 Task: Use Warp Engineering 01 Effect in this video Movie B.mp4
Action: Mouse pressed left at (342, 149)
Screenshot: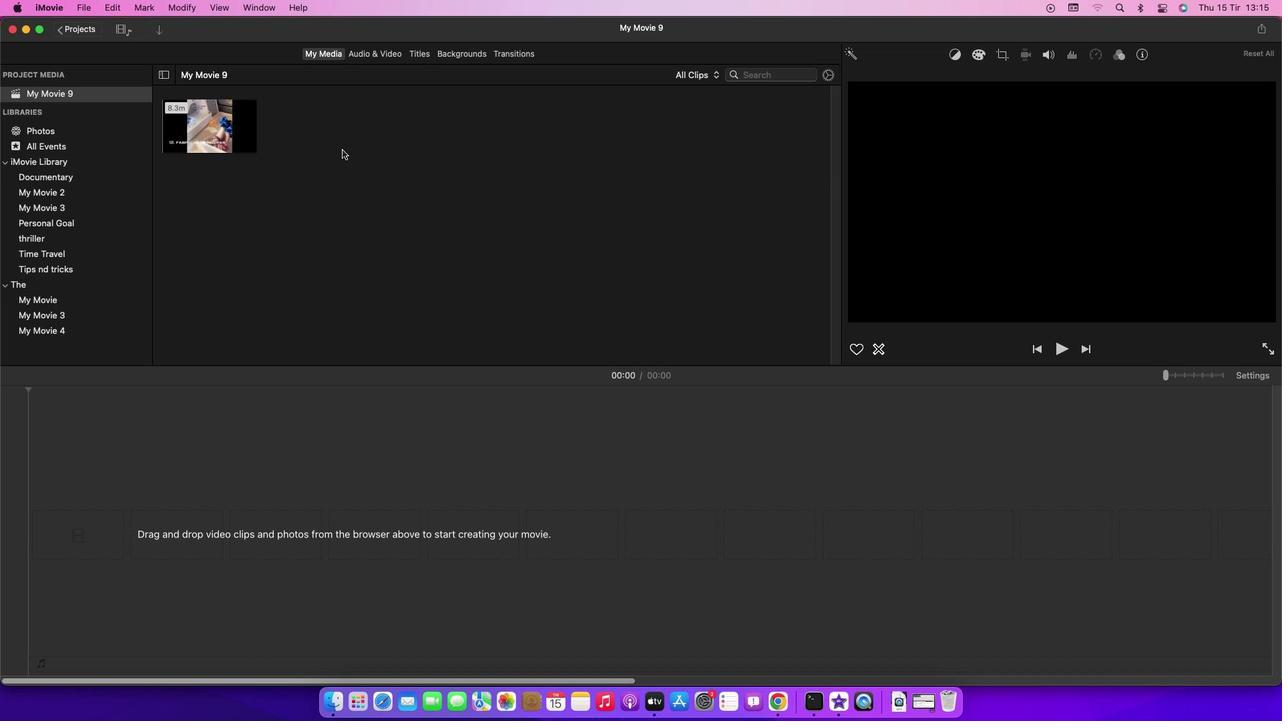 
Action: Mouse moved to (200, 126)
Screenshot: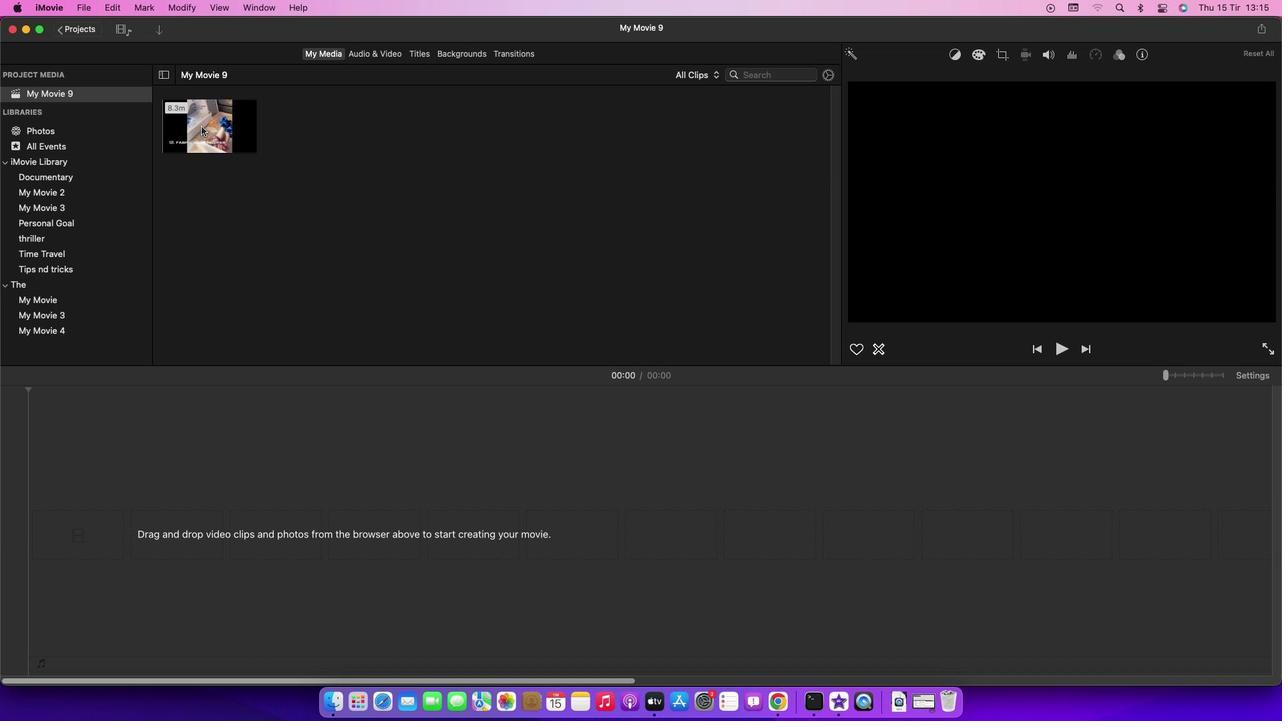
Action: Mouse pressed left at (200, 126)
Screenshot: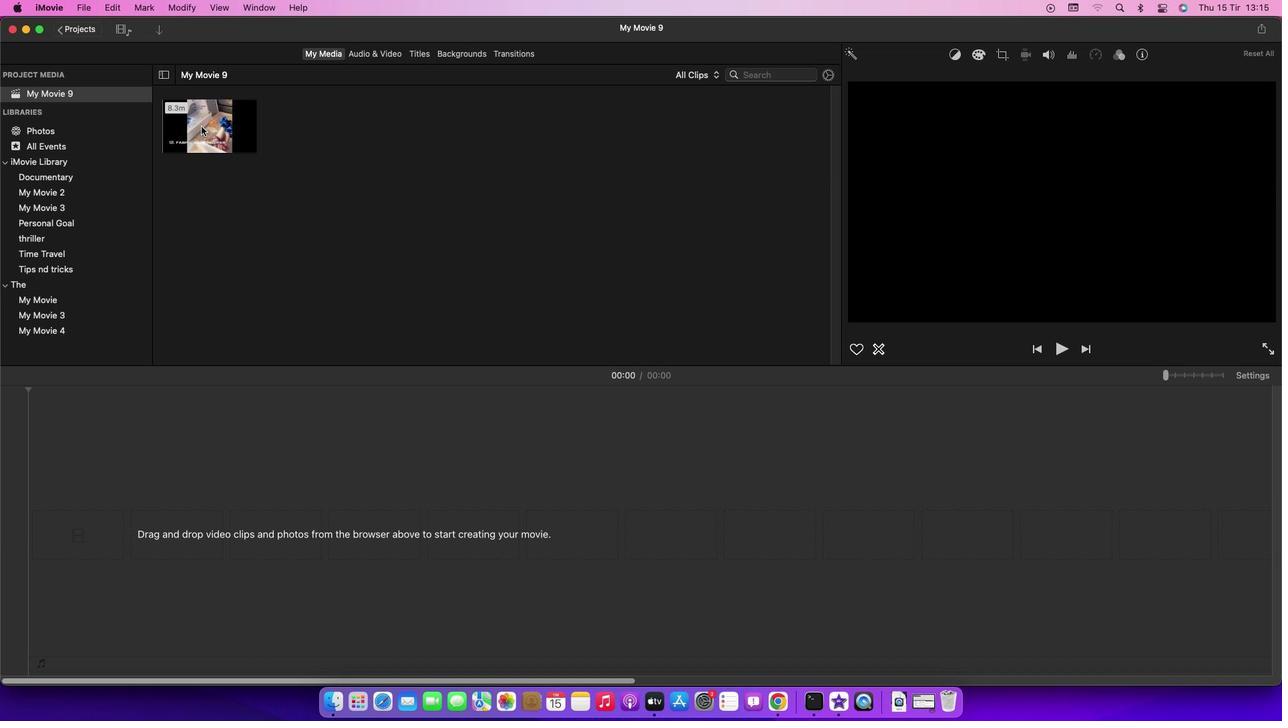 
Action: Mouse pressed left at (200, 126)
Screenshot: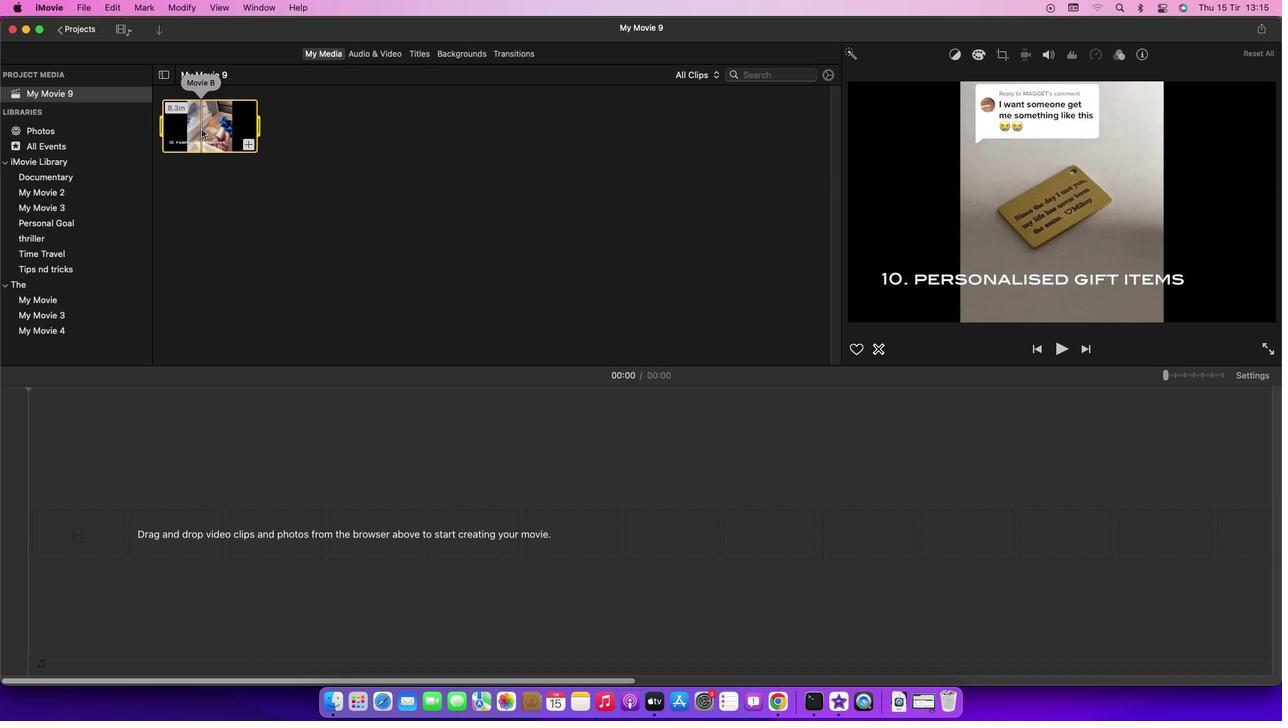 
Action: Mouse moved to (357, 56)
Screenshot: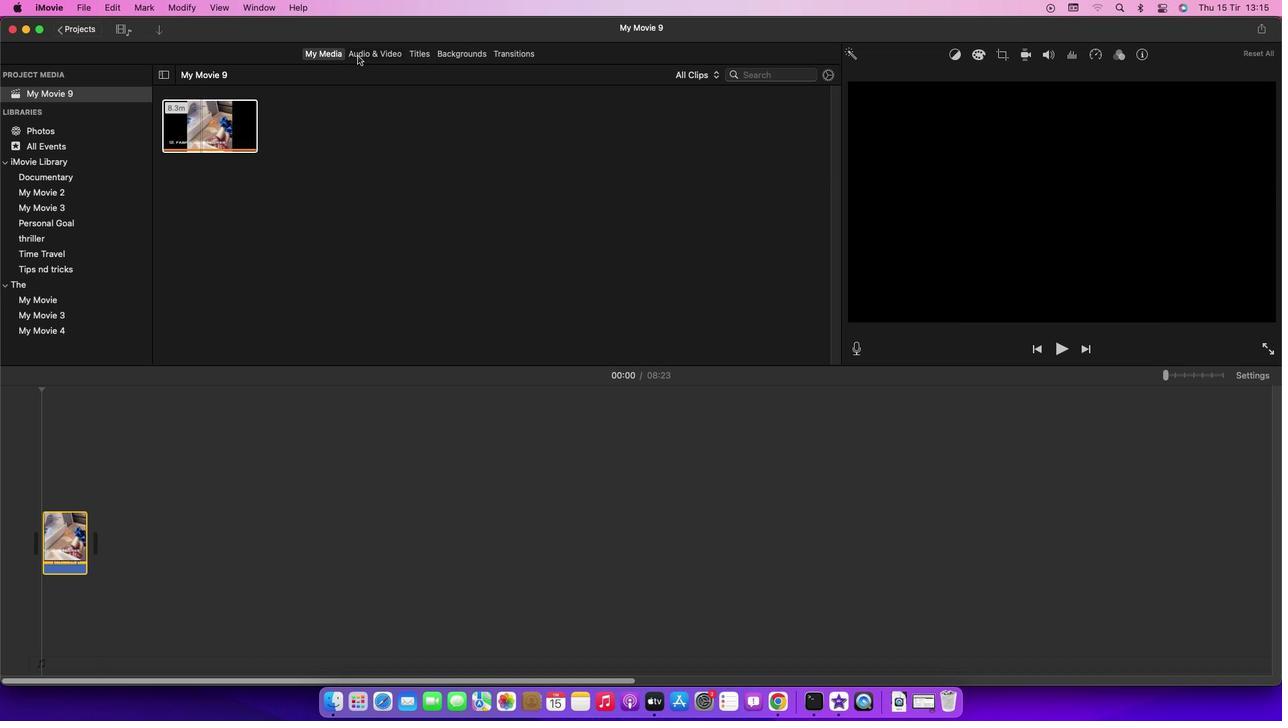 
Action: Mouse pressed left at (357, 56)
Screenshot: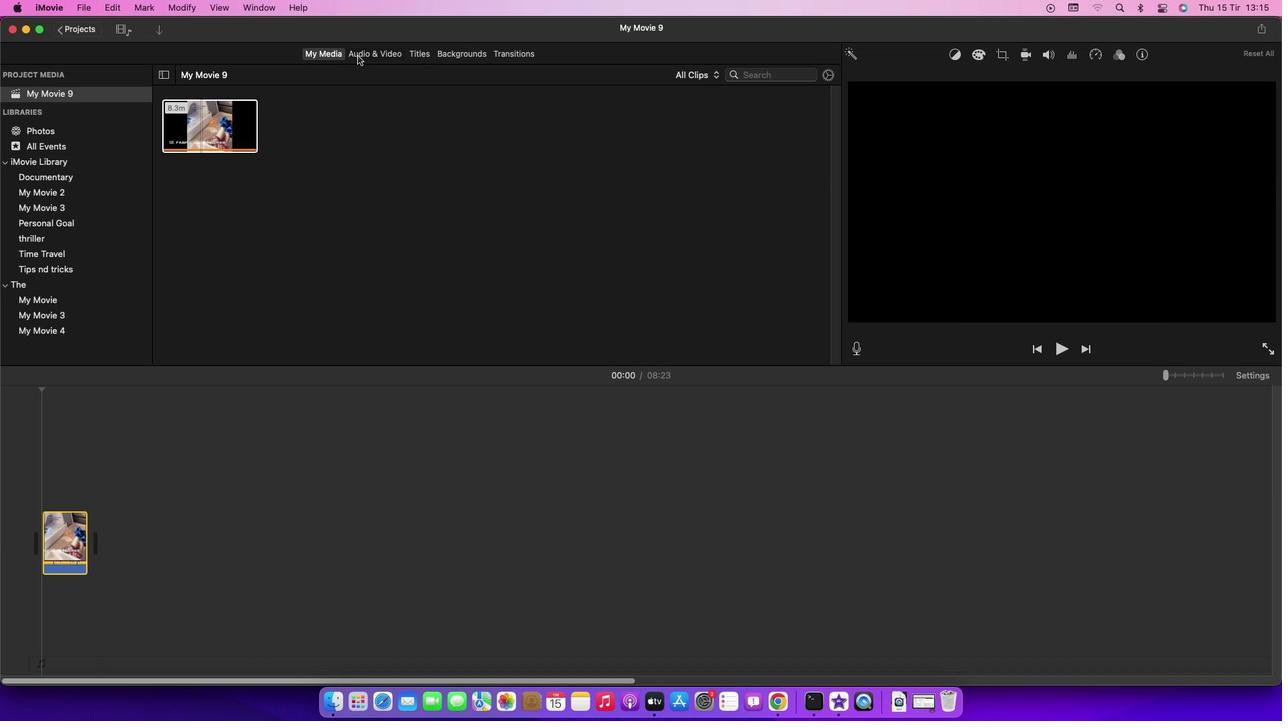 
Action: Mouse moved to (74, 125)
Screenshot: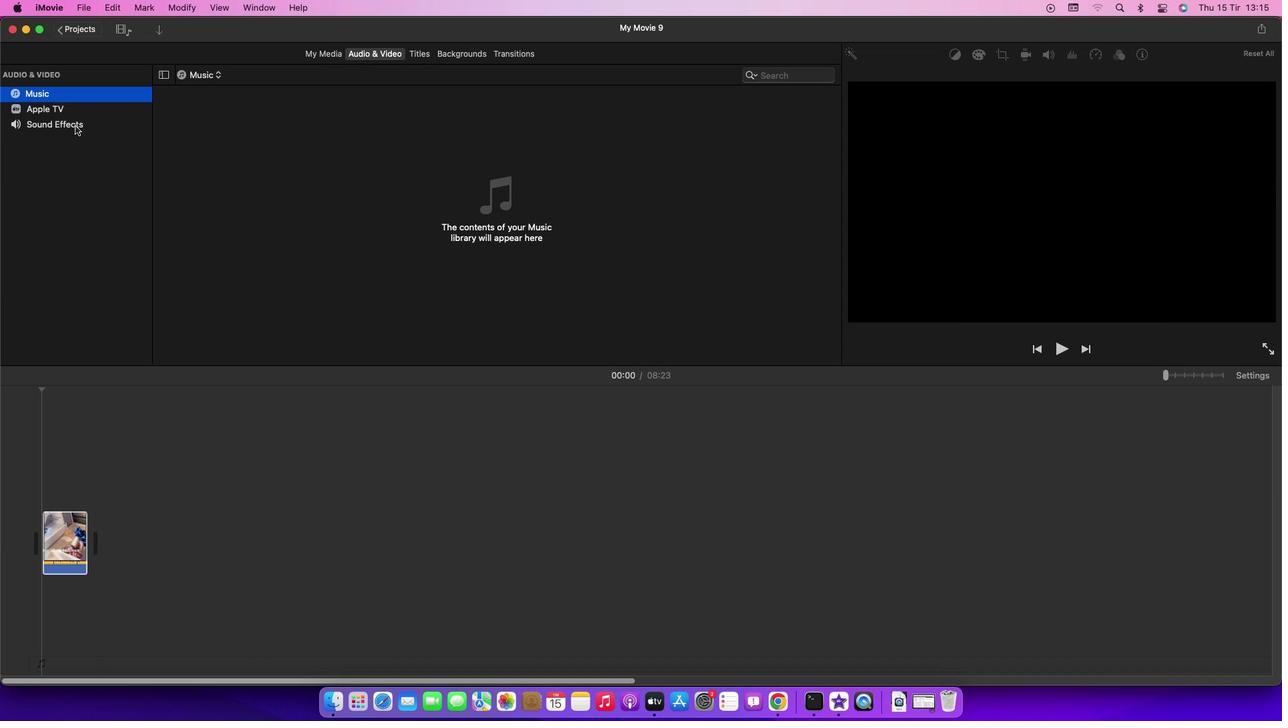 
Action: Mouse pressed left at (74, 125)
Screenshot: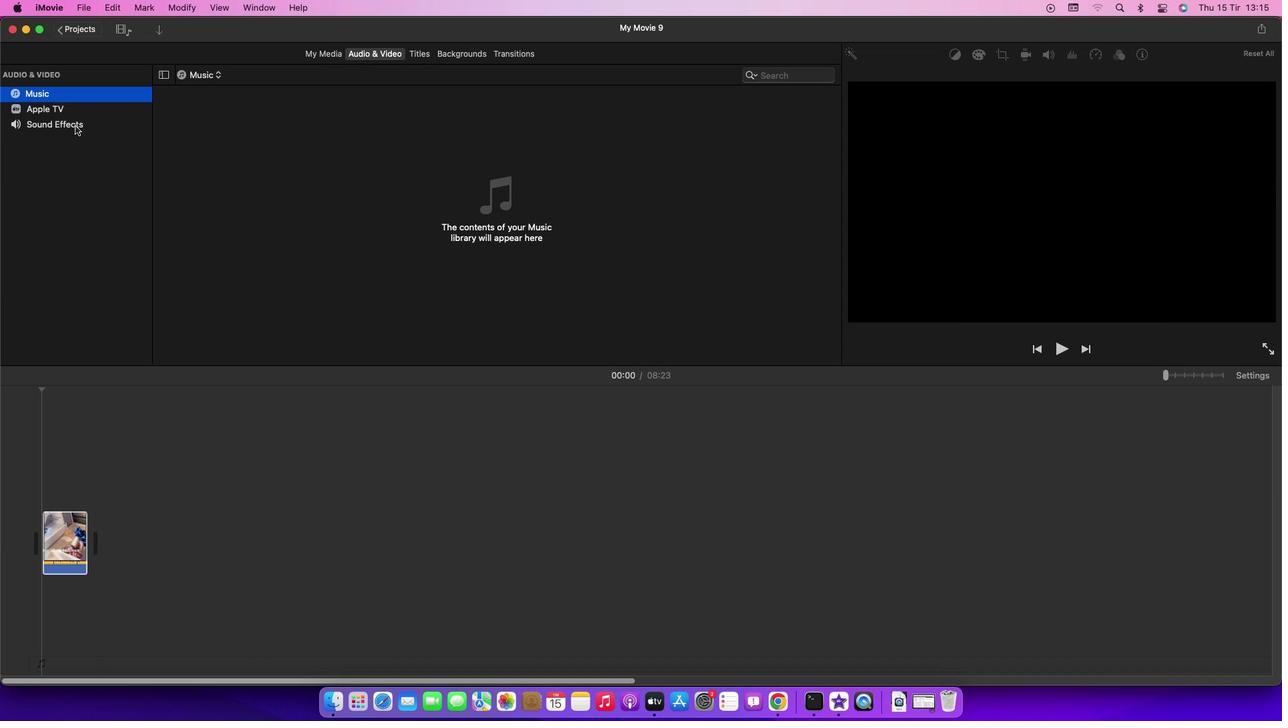 
Action: Mouse moved to (275, 309)
Screenshot: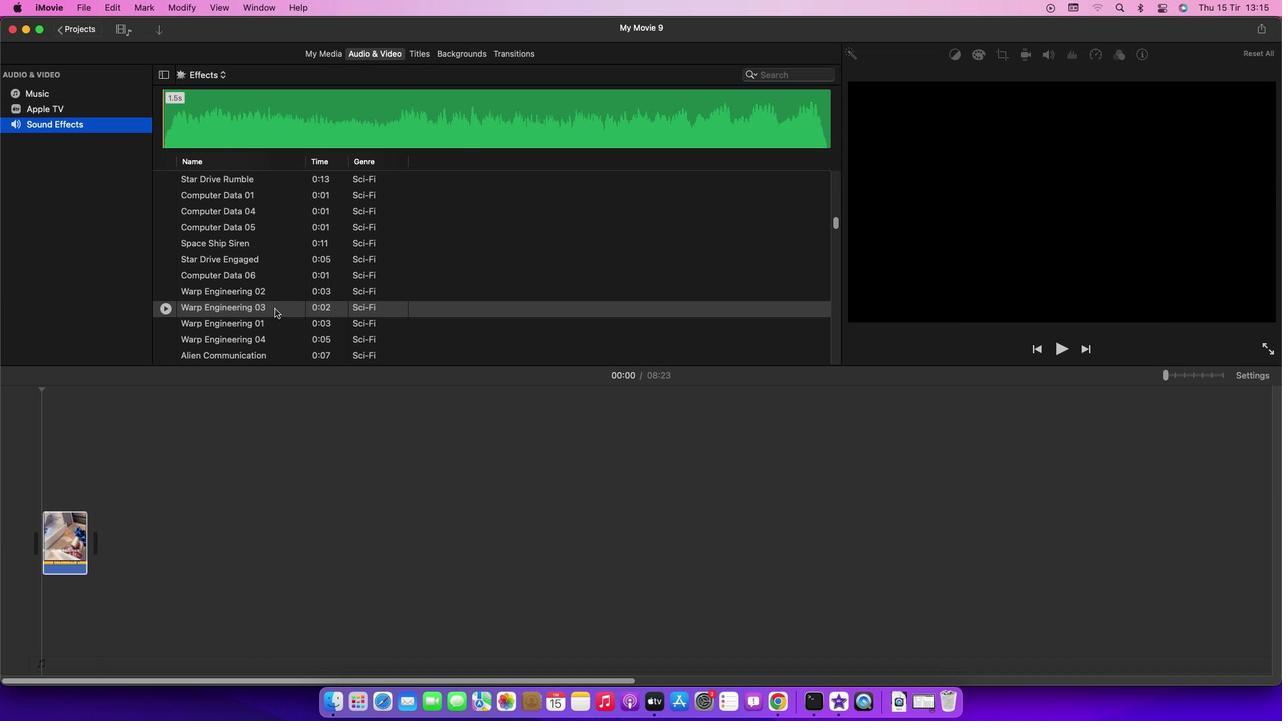 
Action: Mouse scrolled (275, 309) with delta (0, 0)
Screenshot: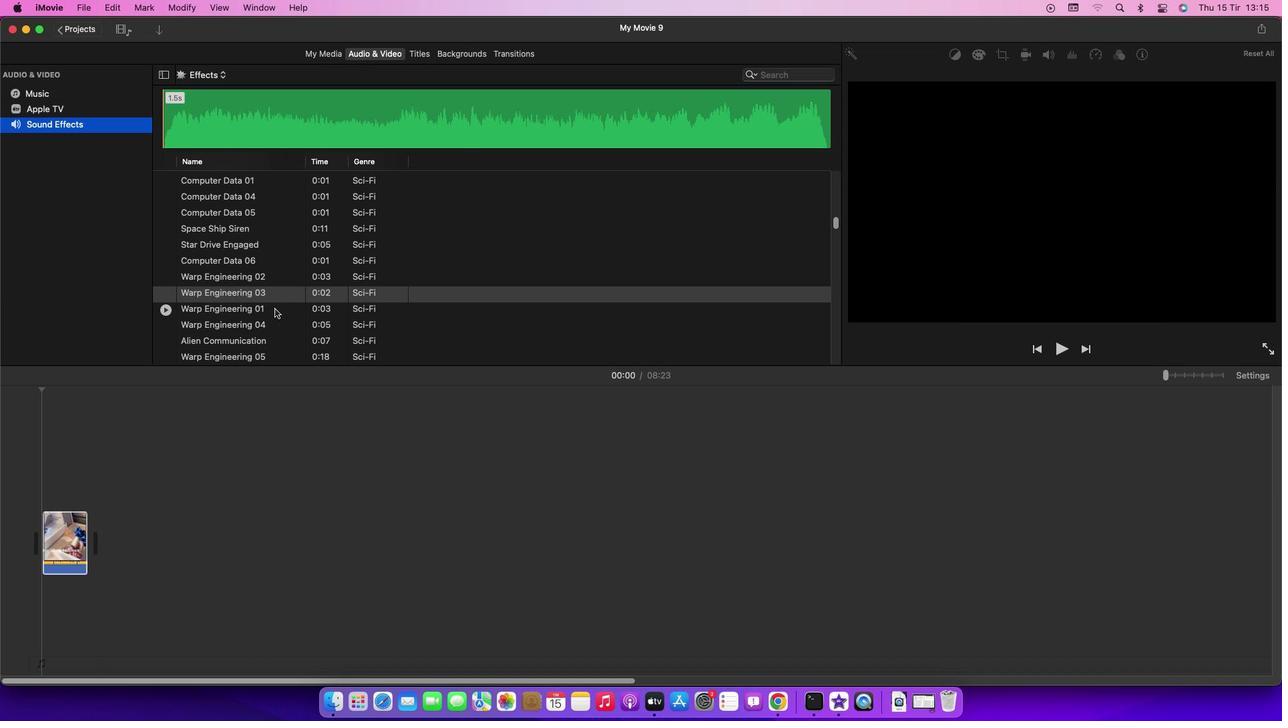 
Action: Mouse scrolled (275, 309) with delta (0, 0)
Screenshot: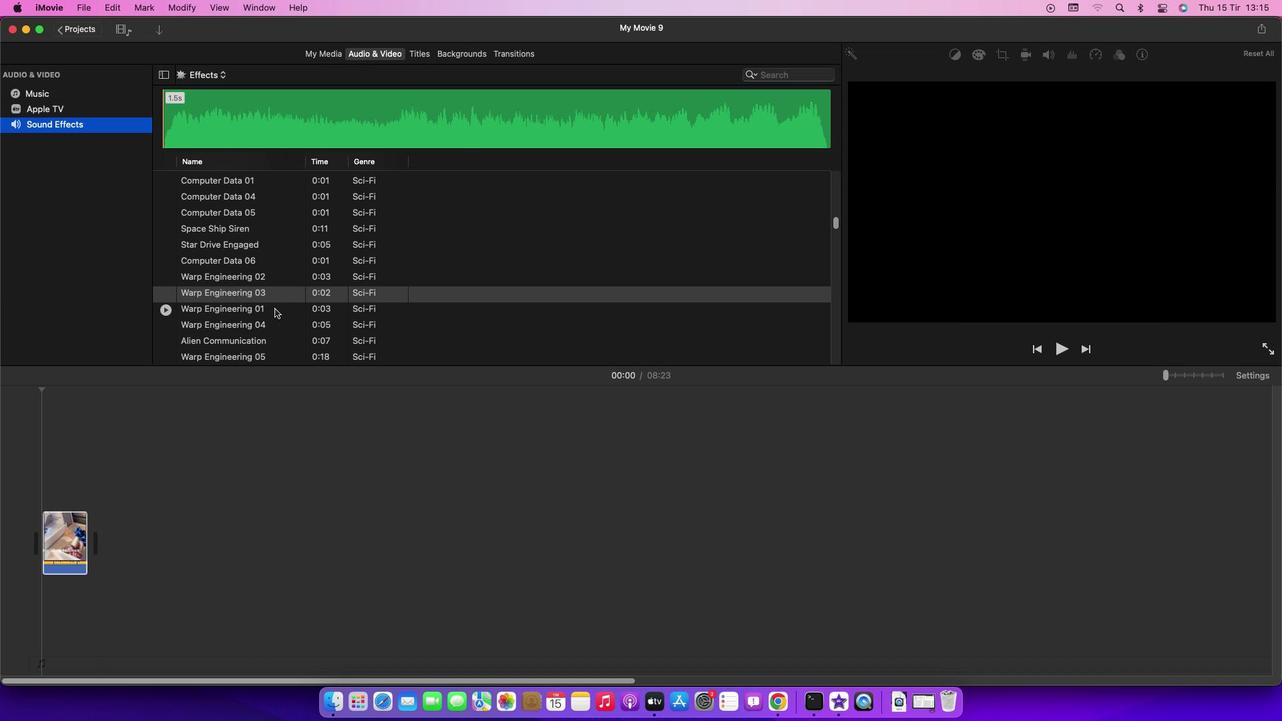 
Action: Mouse moved to (235, 311)
Screenshot: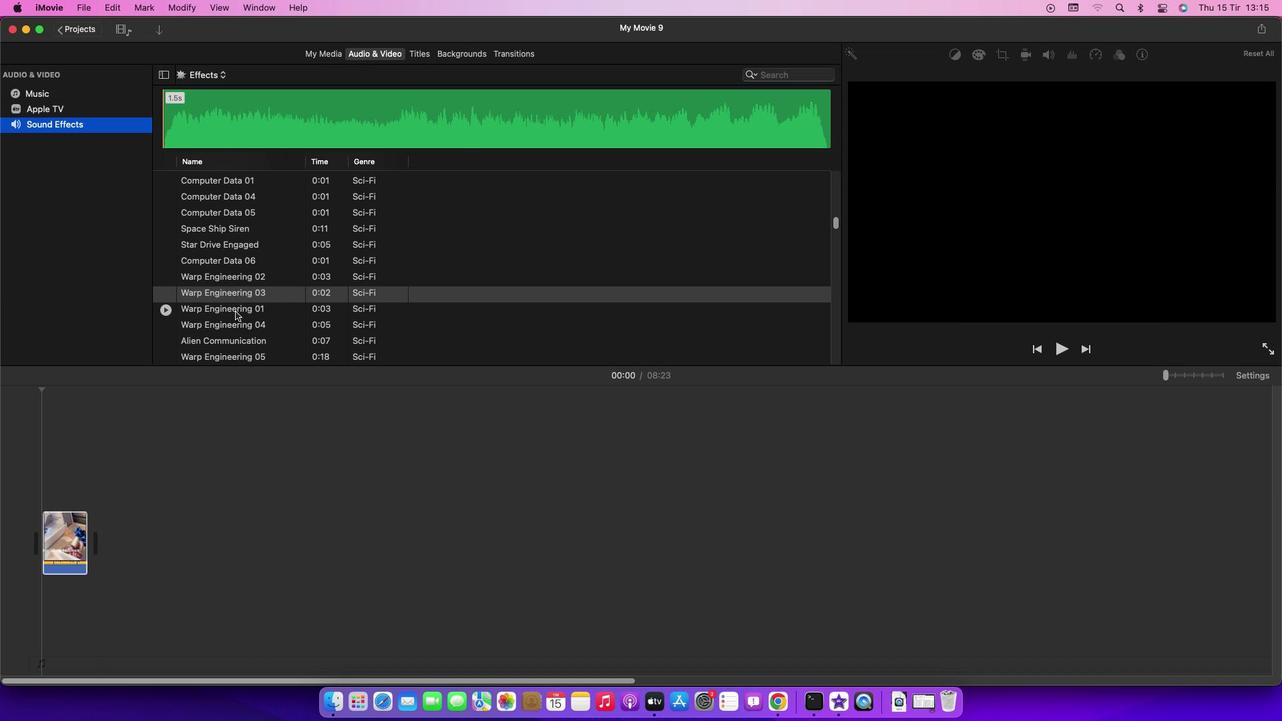 
Action: Mouse pressed left at (235, 311)
Screenshot: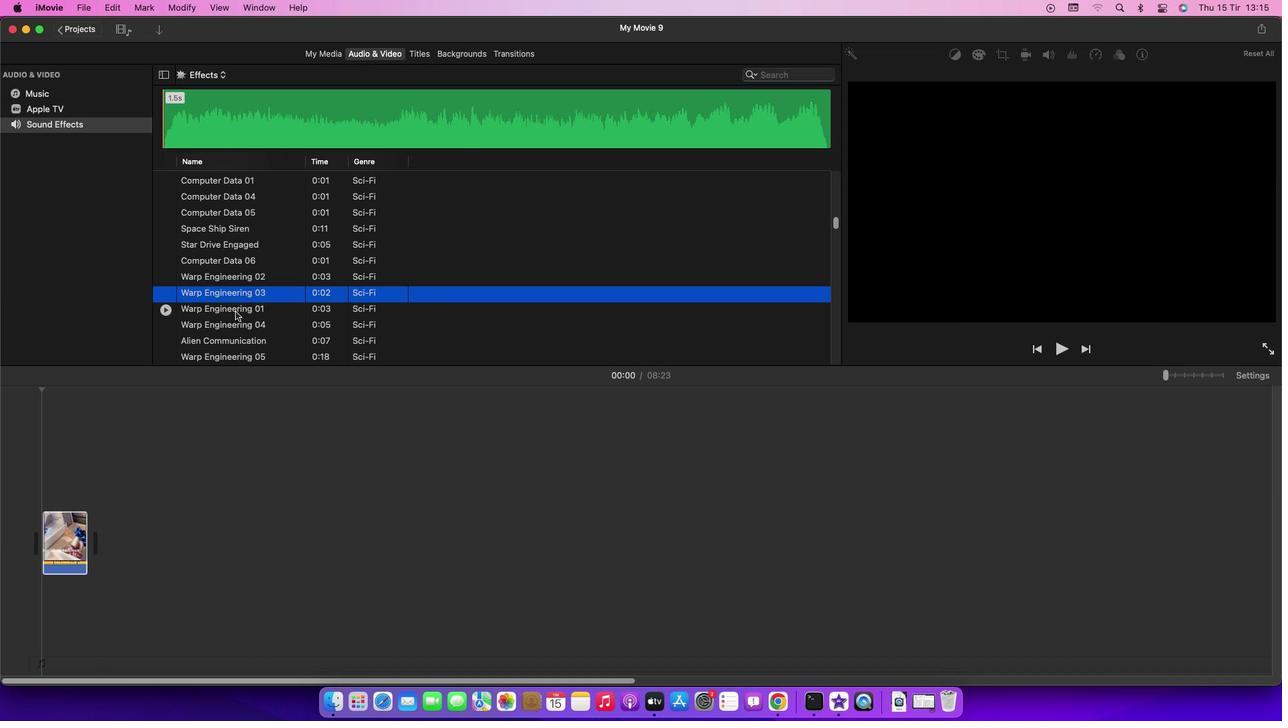 
Action: Mouse pressed left at (235, 311)
Screenshot: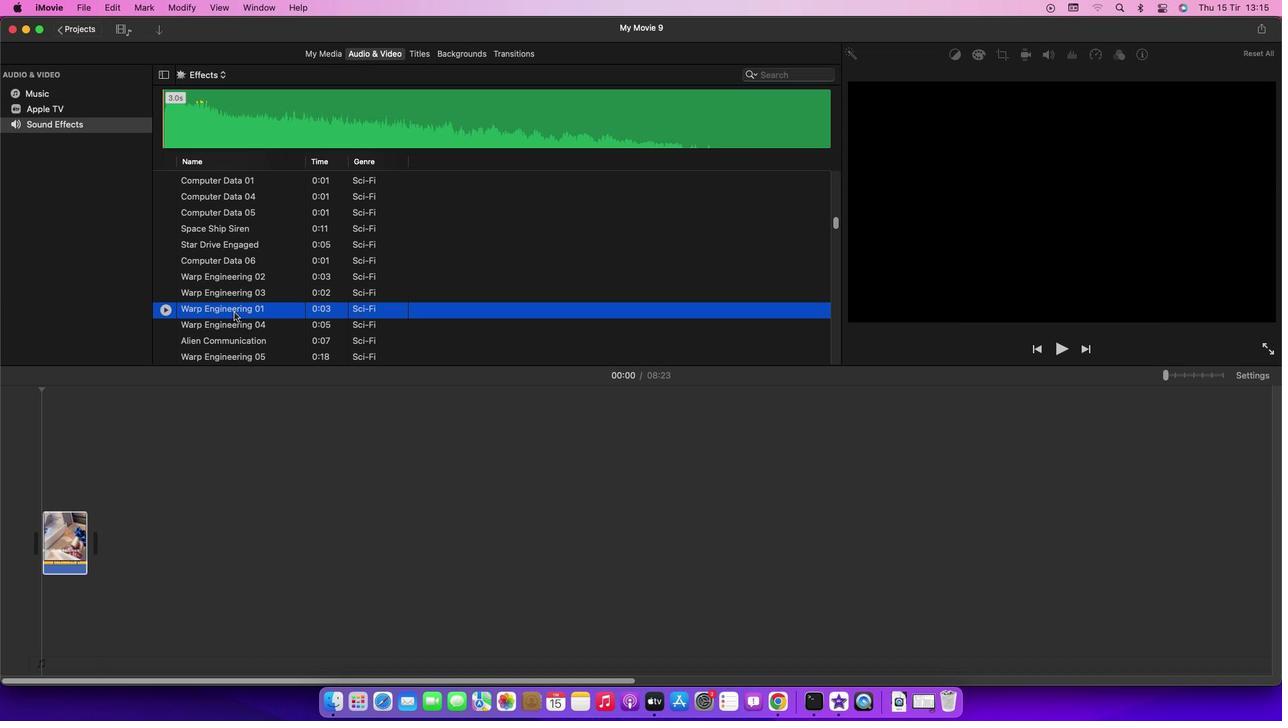 
Action: Mouse moved to (239, 545)
Screenshot: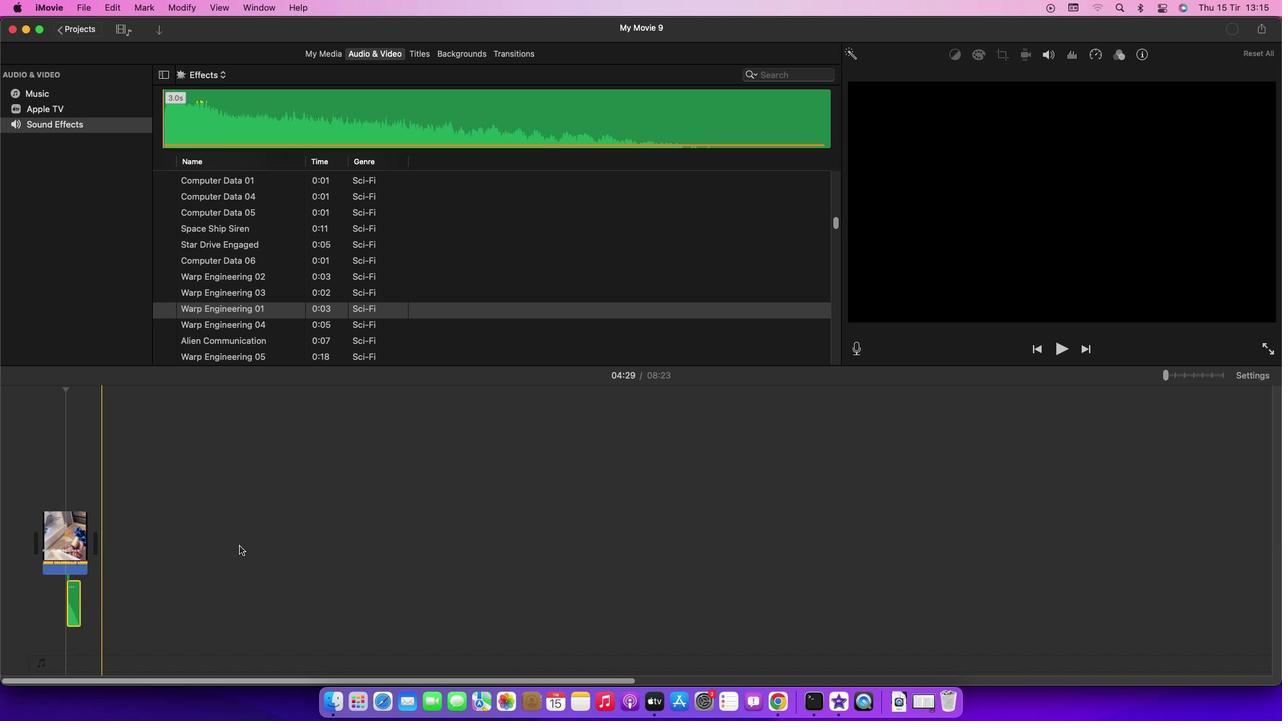 
